 Task: Check the sale-to-list ratio of office in the last 5 years.
Action: Mouse moved to (782, 176)
Screenshot: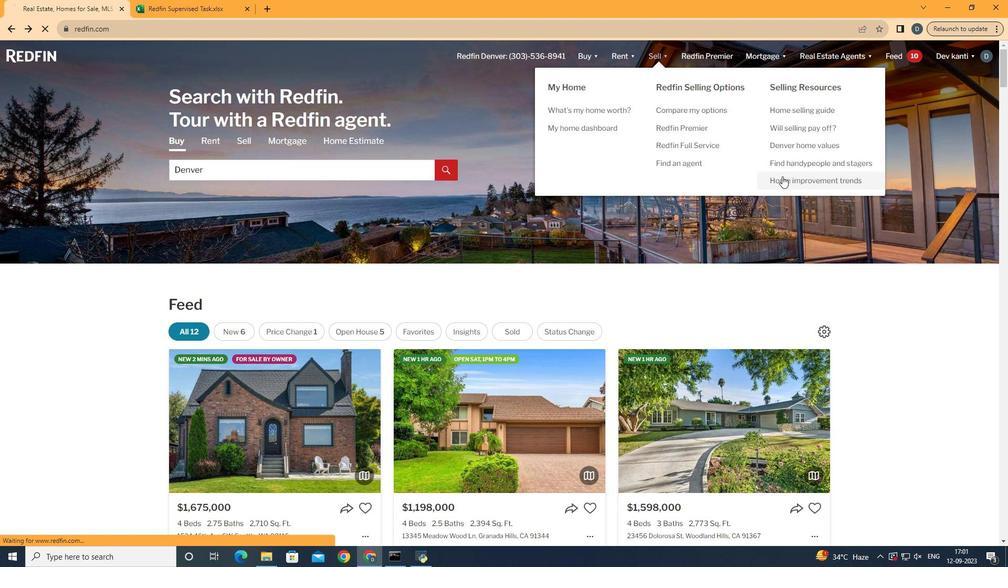 
Action: Mouse pressed left at (782, 176)
Screenshot: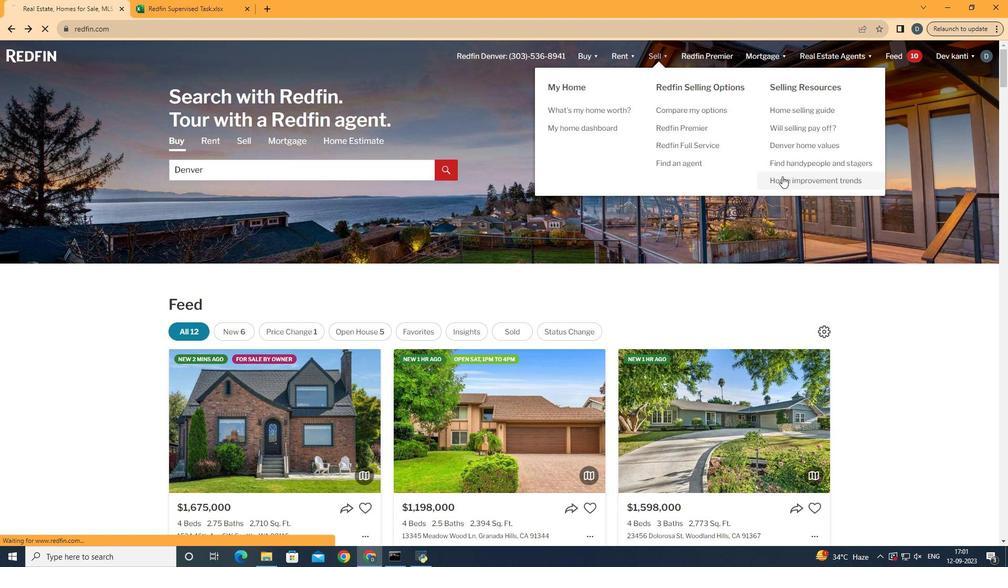 
Action: Mouse moved to (260, 202)
Screenshot: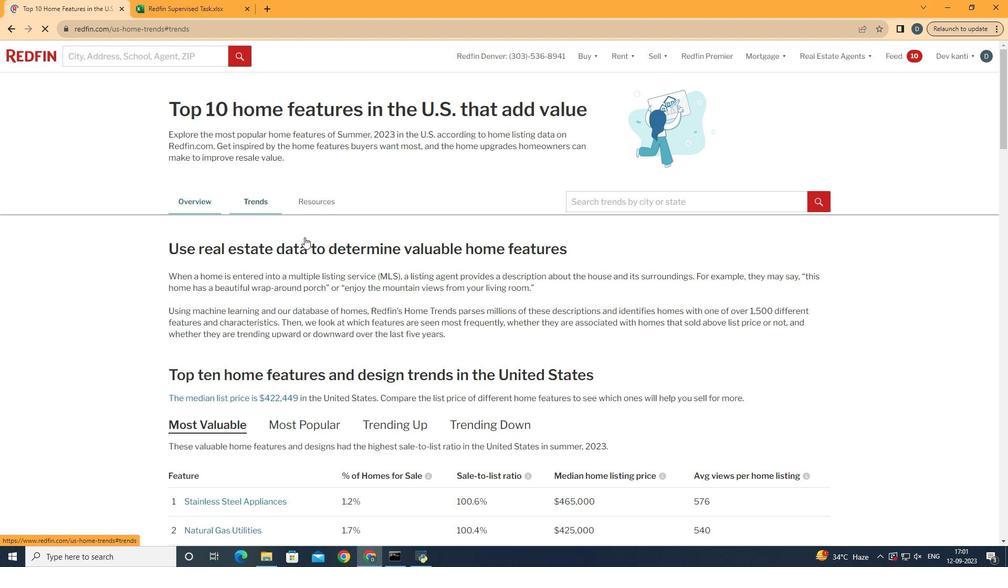 
Action: Mouse pressed left at (260, 202)
Screenshot: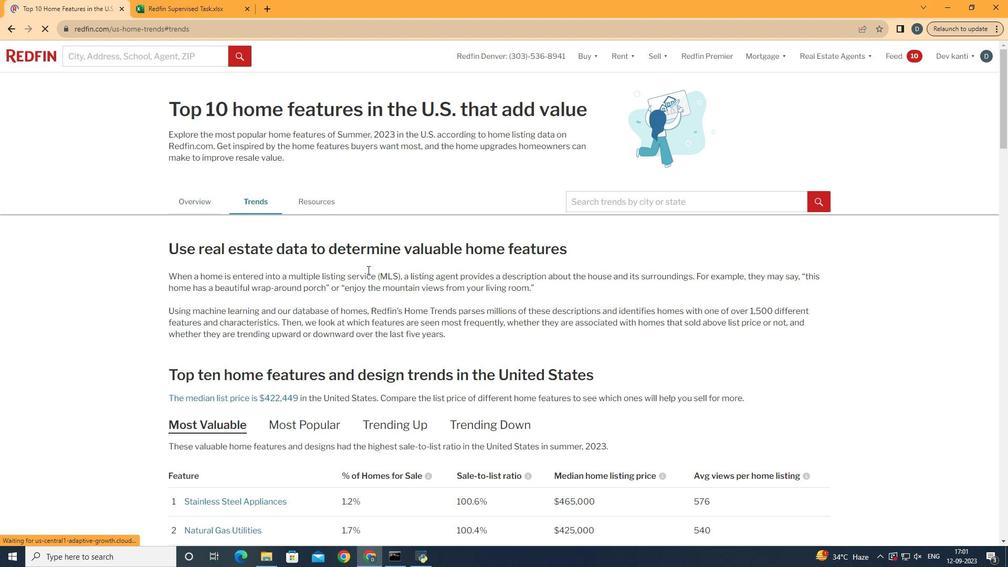
Action: Mouse moved to (384, 284)
Screenshot: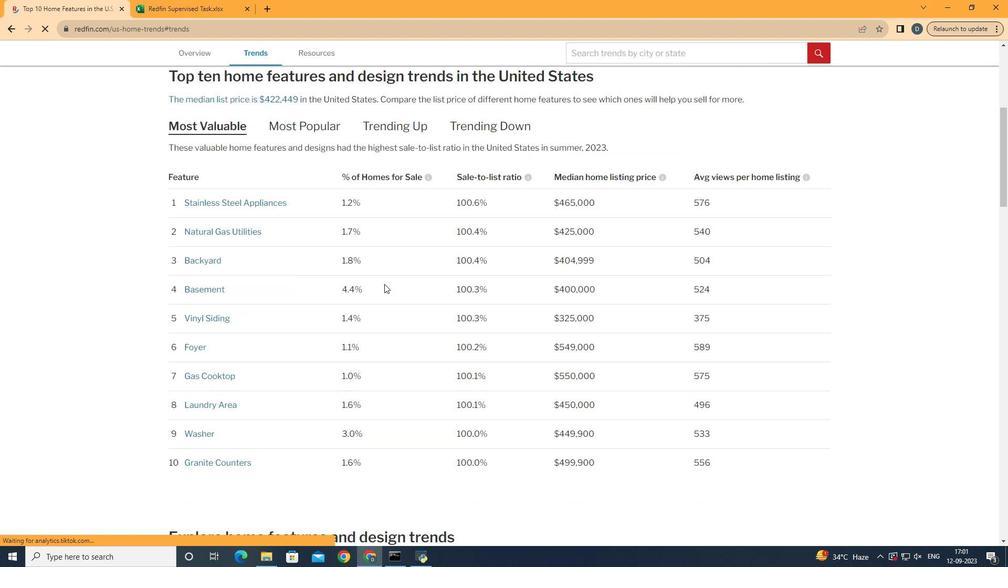 
Action: Mouse scrolled (384, 283) with delta (0, 0)
Screenshot: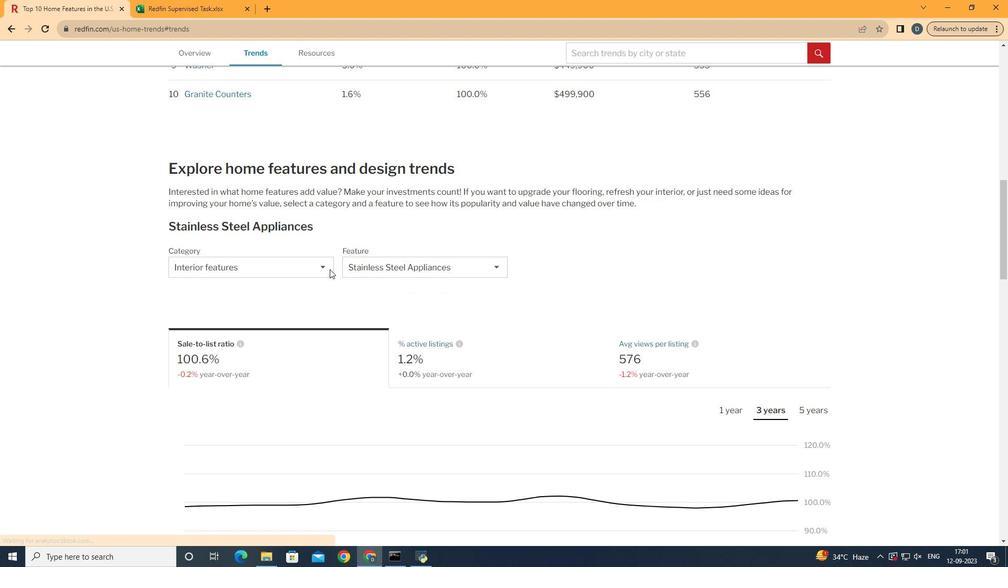 
Action: Mouse scrolled (384, 283) with delta (0, 0)
Screenshot: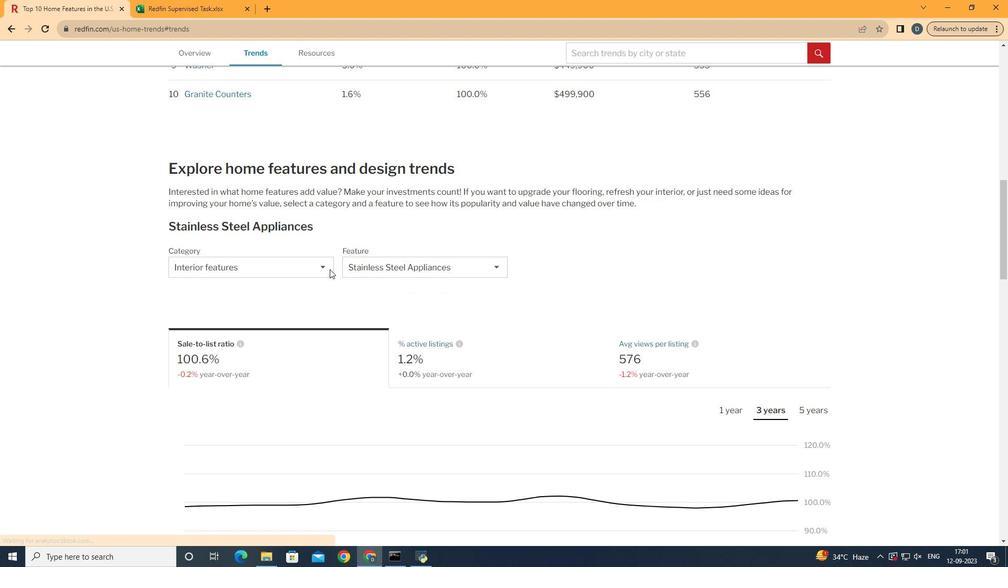 
Action: Mouse scrolled (384, 283) with delta (0, 0)
Screenshot: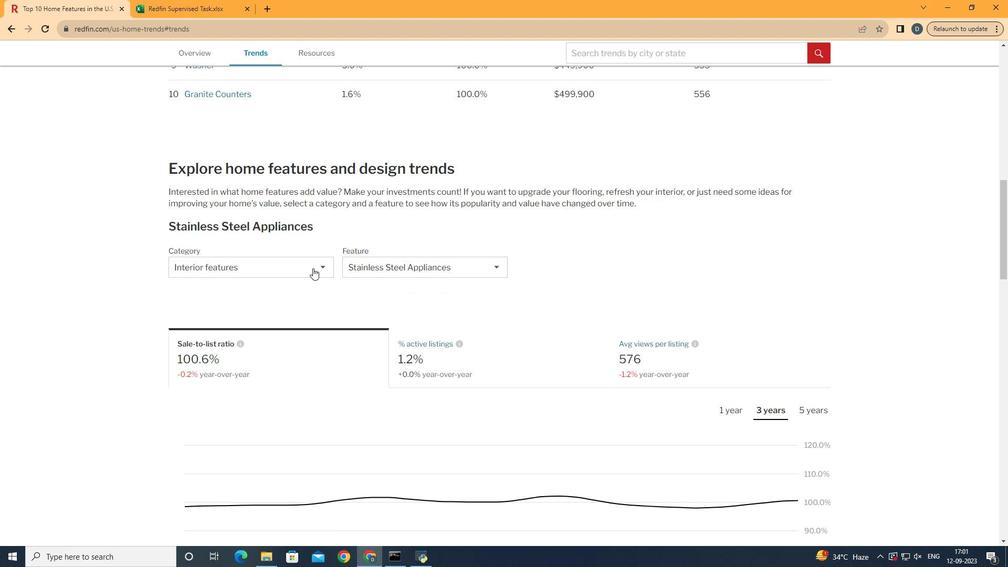 
Action: Mouse scrolled (384, 283) with delta (0, 0)
Screenshot: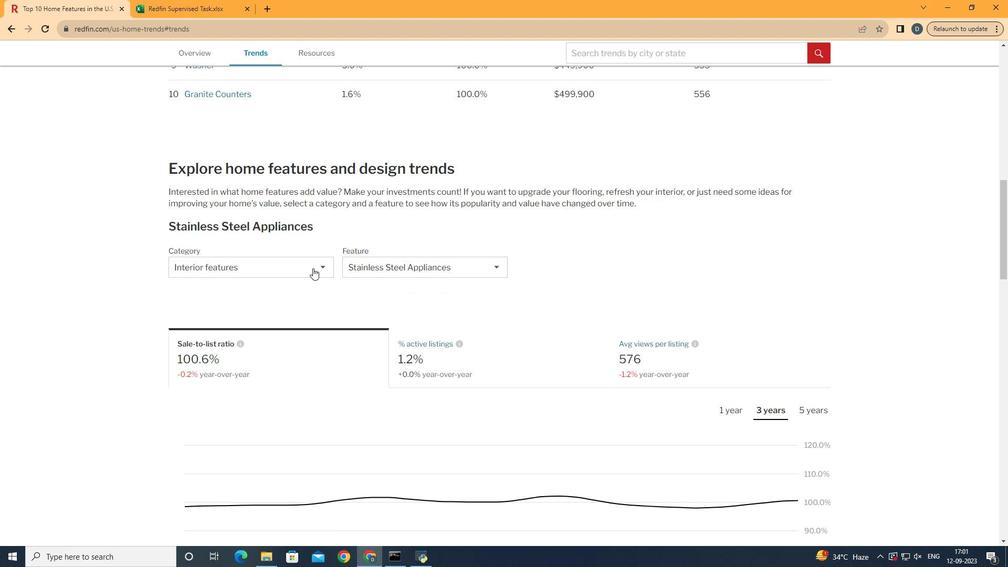 
Action: Mouse scrolled (384, 283) with delta (0, 0)
Screenshot: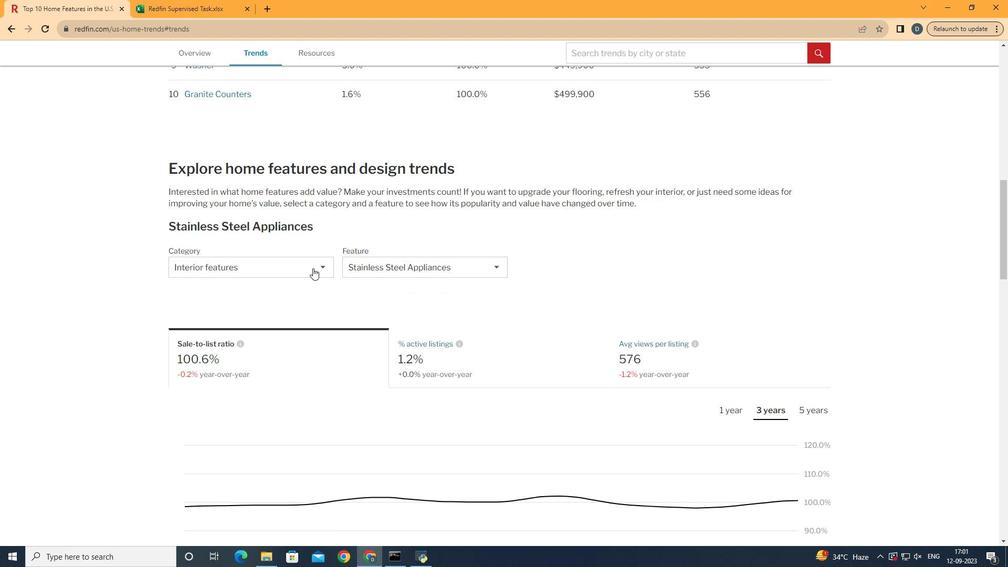 
Action: Mouse scrolled (384, 283) with delta (0, 0)
Screenshot: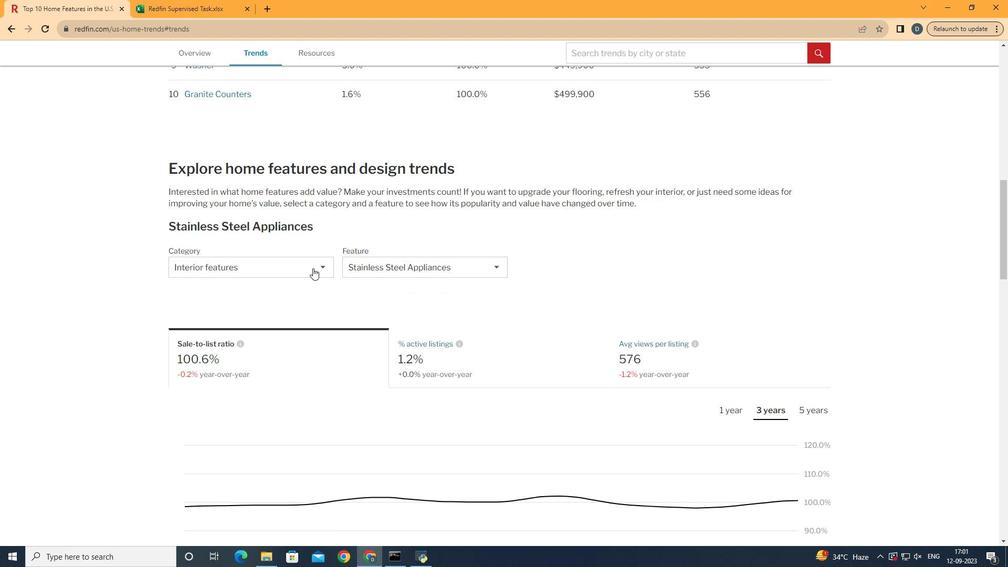 
Action: Mouse scrolled (384, 283) with delta (0, 0)
Screenshot: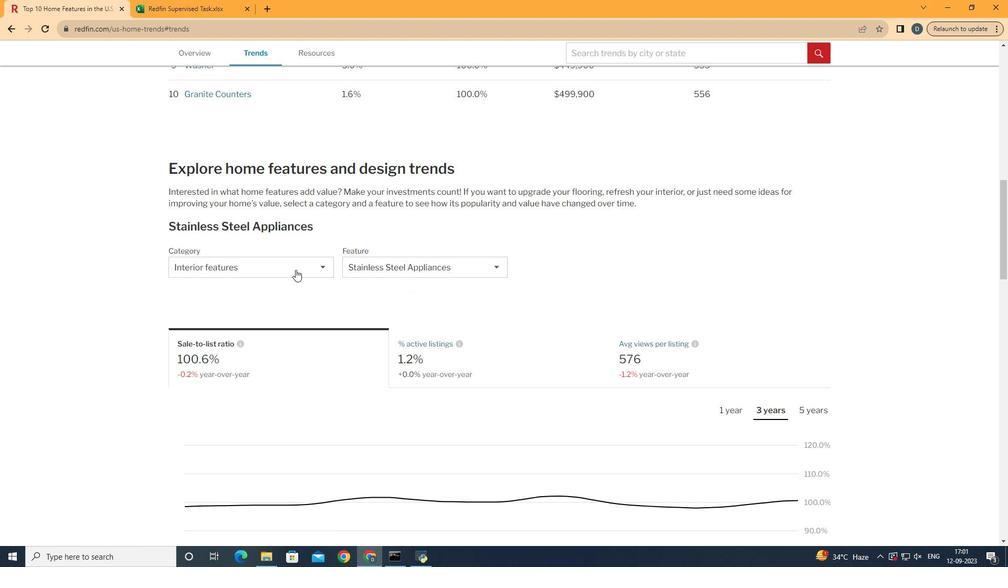 
Action: Mouse moved to (295, 269)
Screenshot: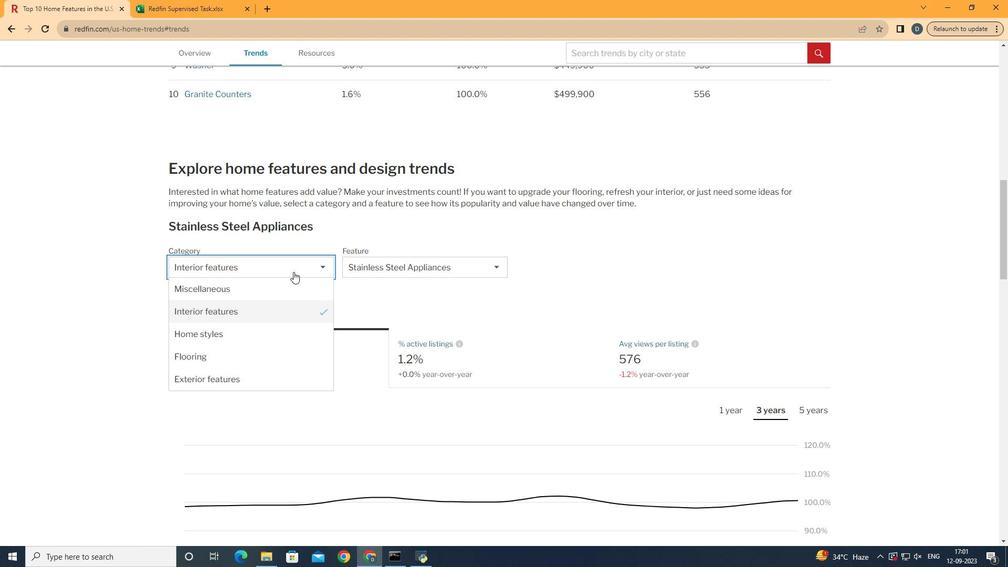
Action: Mouse pressed left at (295, 269)
Screenshot: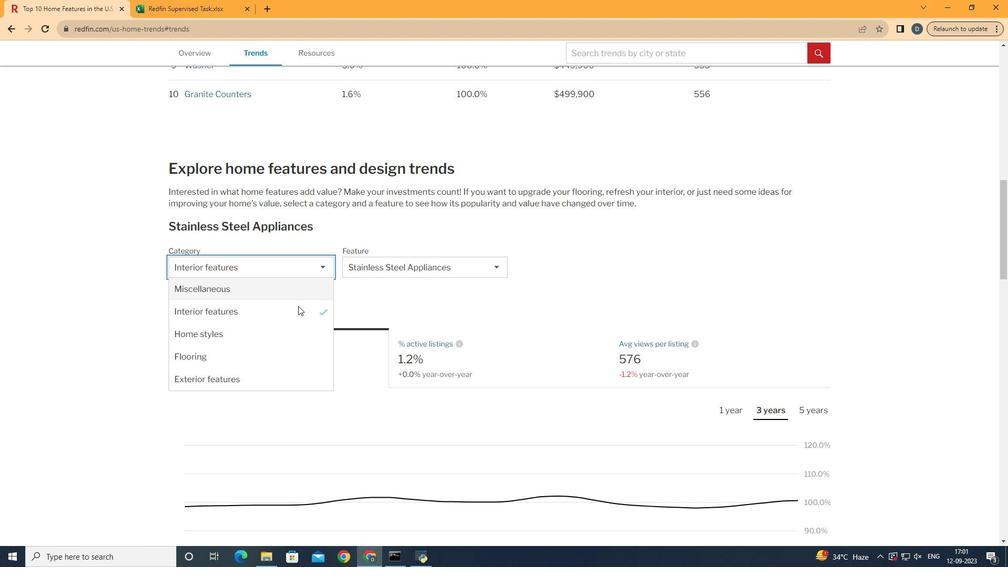
Action: Mouse moved to (299, 309)
Screenshot: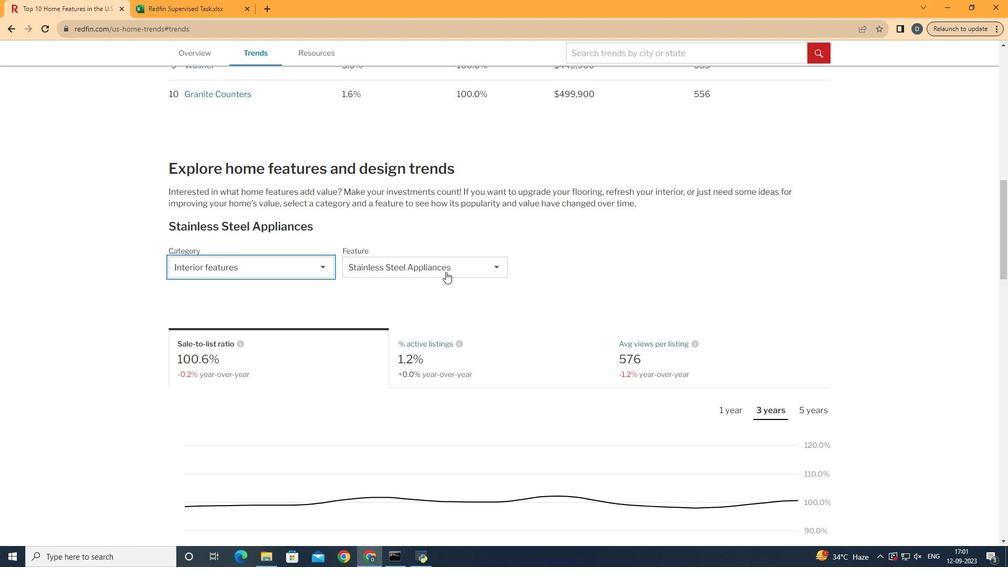 
Action: Mouse pressed left at (299, 309)
Screenshot: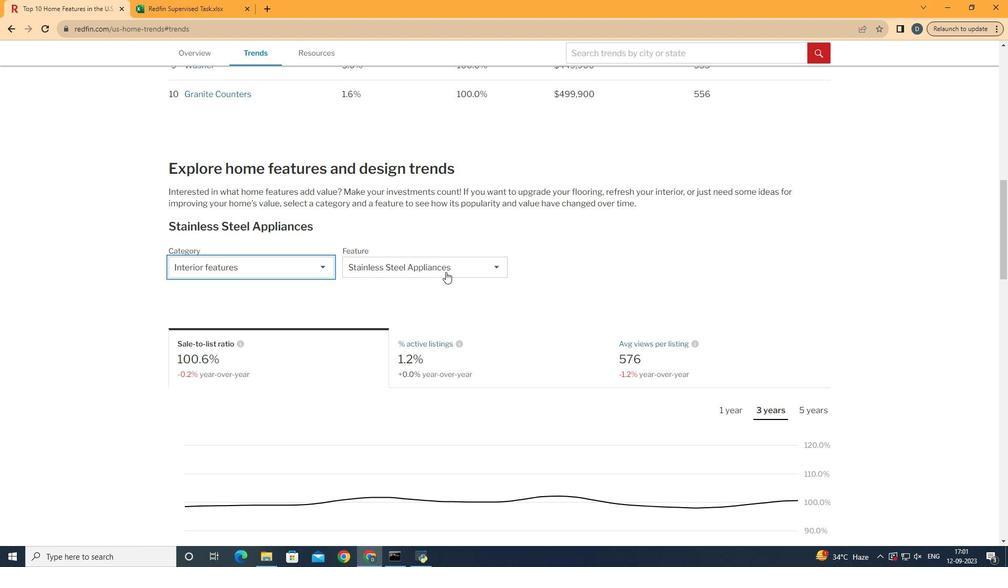 
Action: Mouse moved to (445, 272)
Screenshot: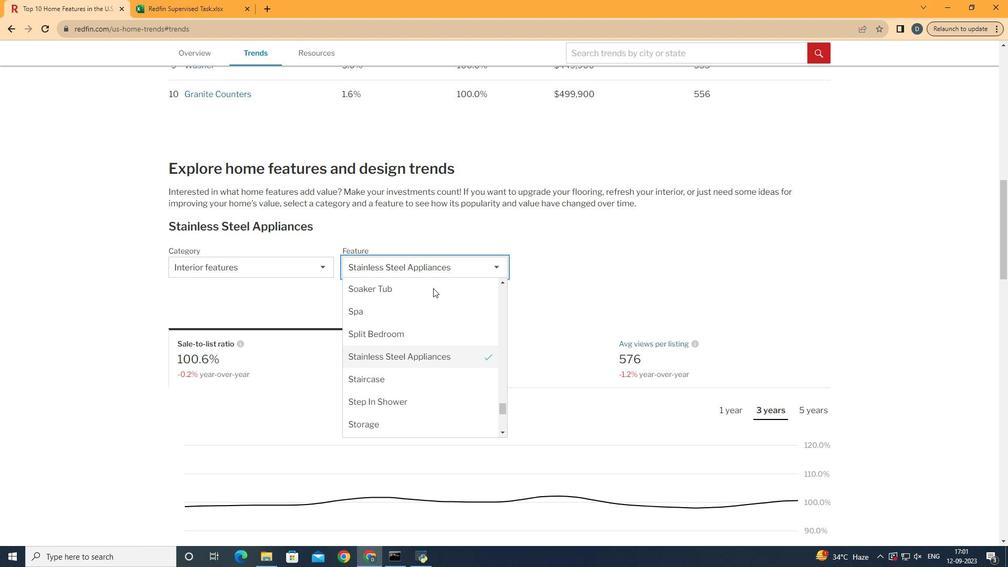 
Action: Mouse pressed left at (445, 272)
Screenshot: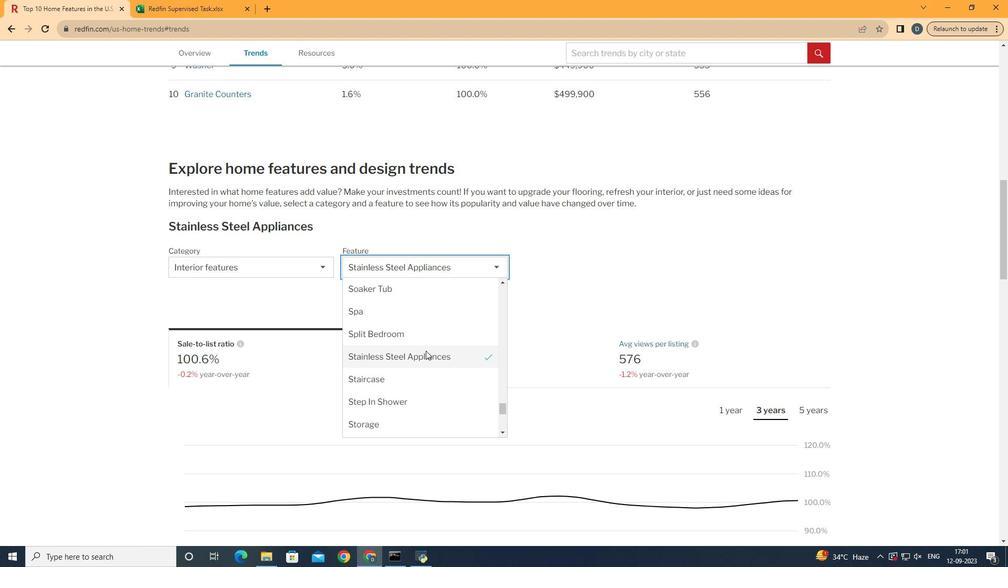 
Action: Mouse moved to (425, 350)
Screenshot: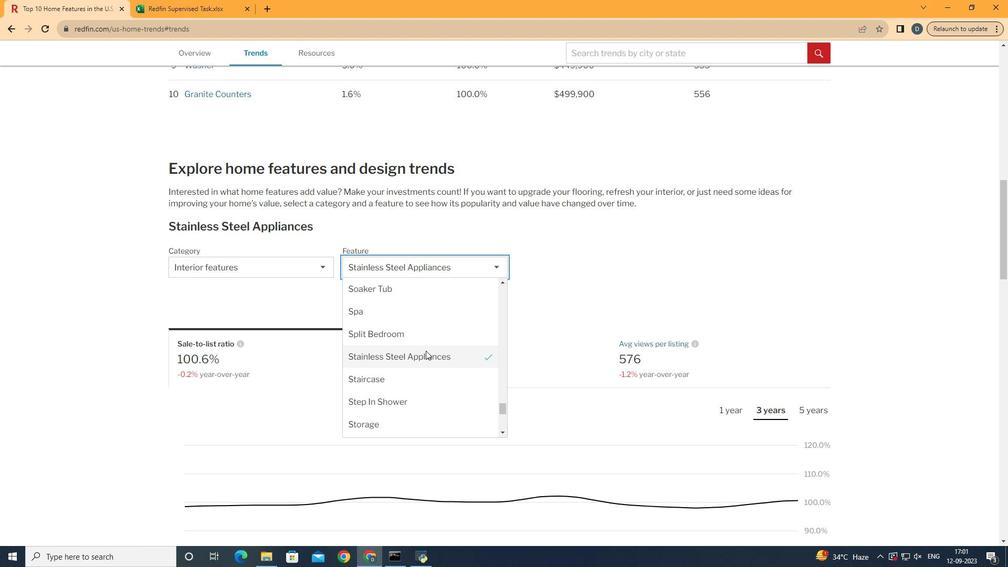 
Action: Mouse scrolled (425, 351) with delta (0, 0)
Screenshot: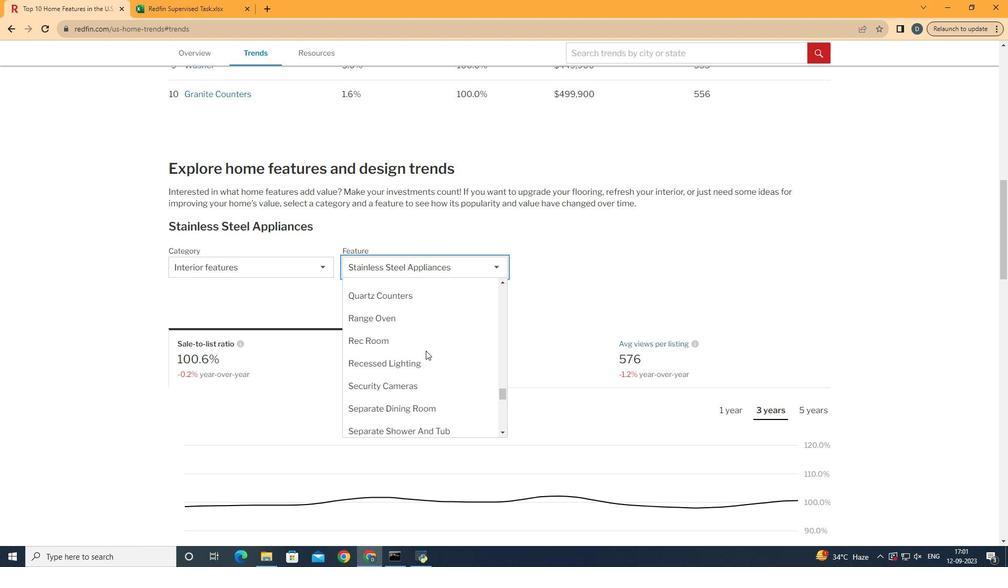 
Action: Mouse scrolled (425, 351) with delta (0, 0)
Screenshot: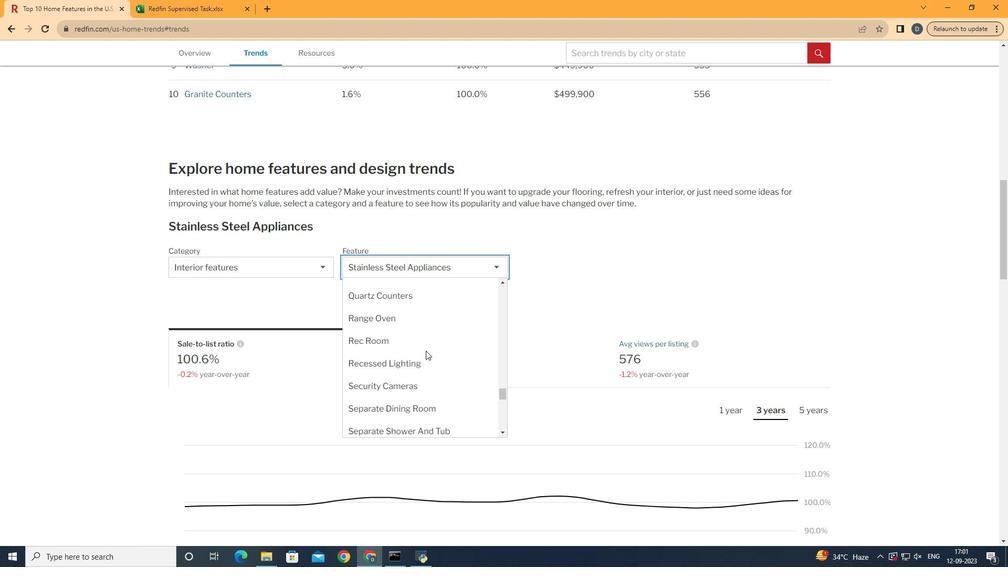
Action: Mouse scrolled (425, 351) with delta (0, 0)
Screenshot: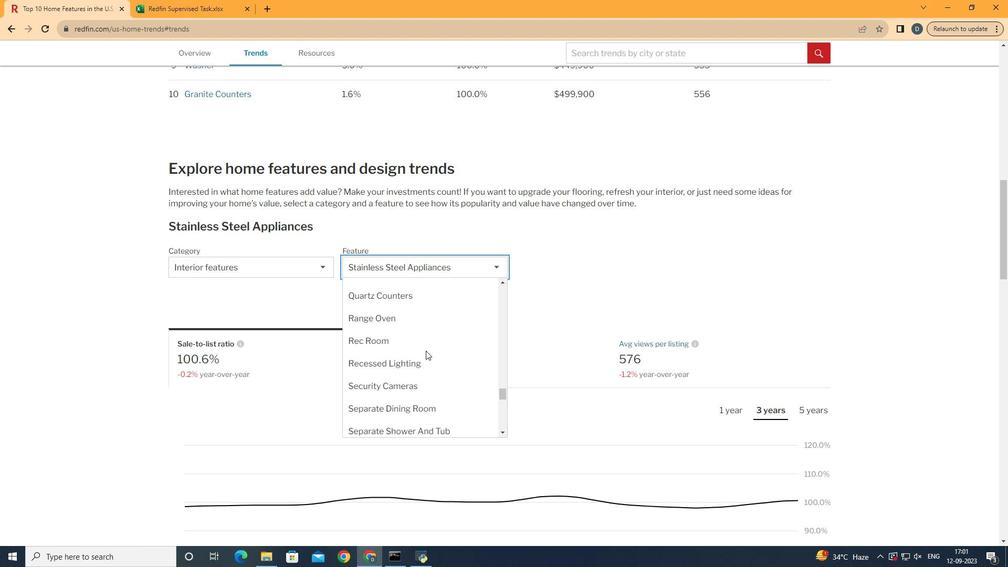 
Action: Mouse scrolled (425, 351) with delta (0, 0)
Screenshot: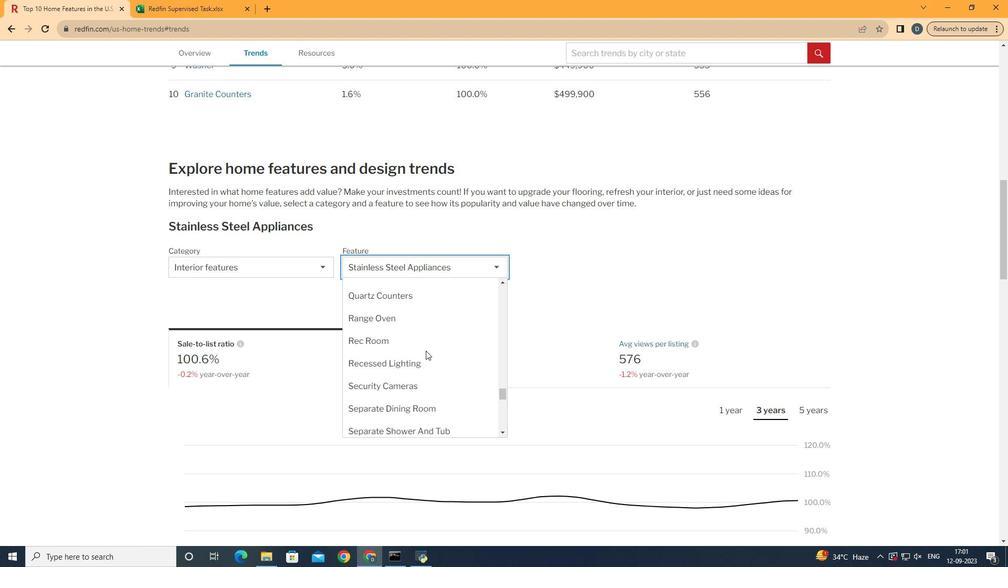 
Action: Mouse scrolled (425, 351) with delta (0, 0)
Screenshot: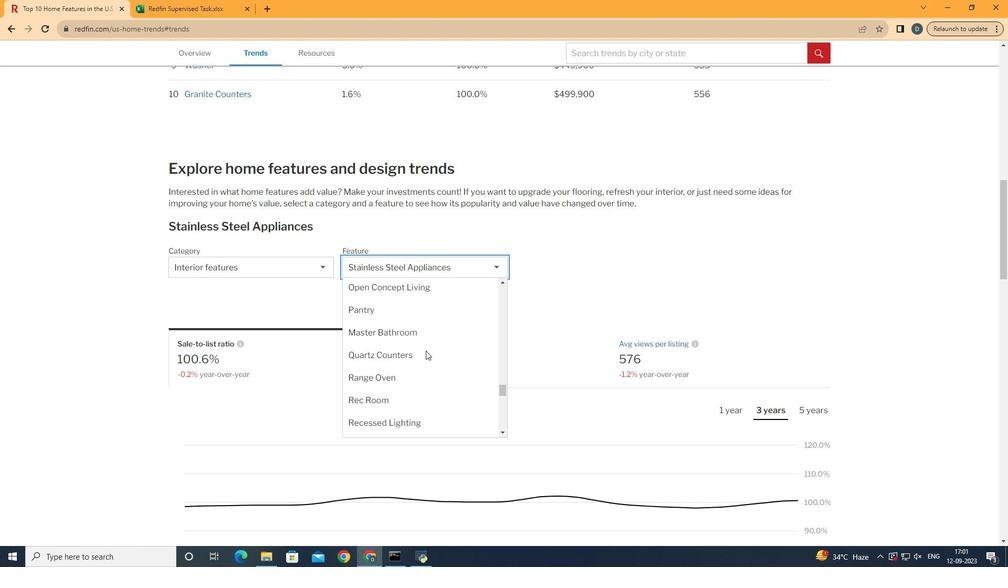 
Action: Mouse scrolled (425, 351) with delta (0, 0)
Screenshot: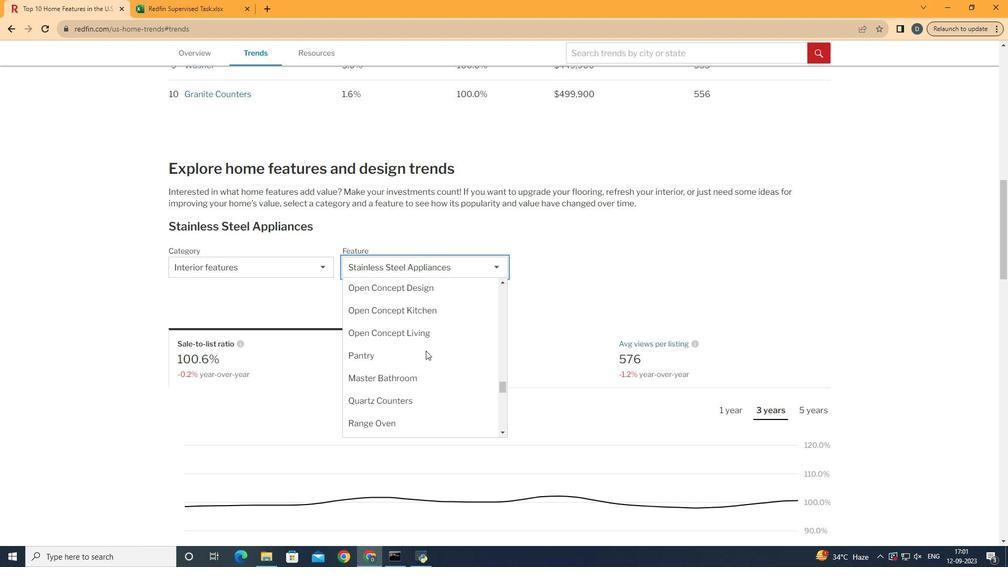 
Action: Mouse moved to (423, 341)
Screenshot: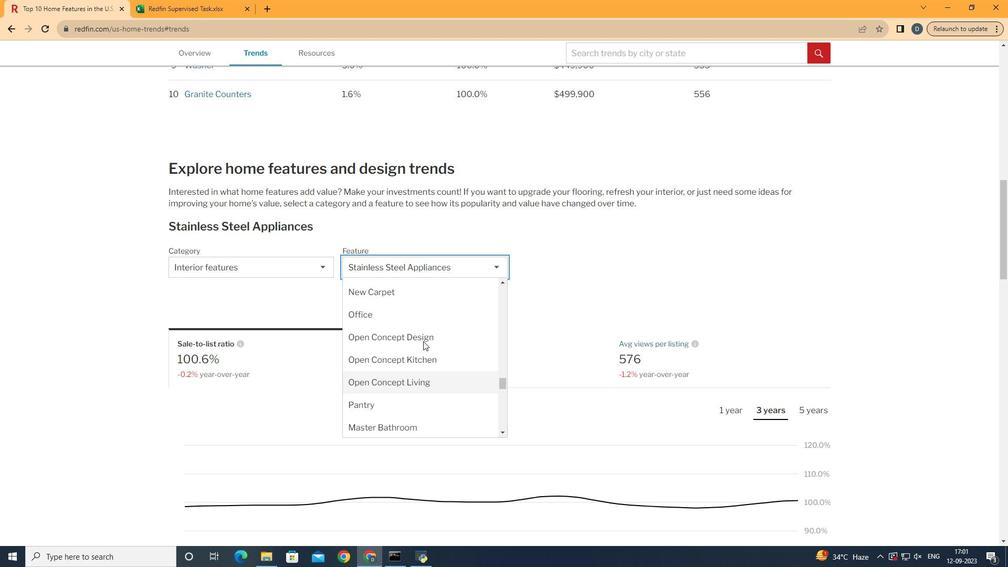 
Action: Mouse scrolled (423, 341) with delta (0, 0)
Screenshot: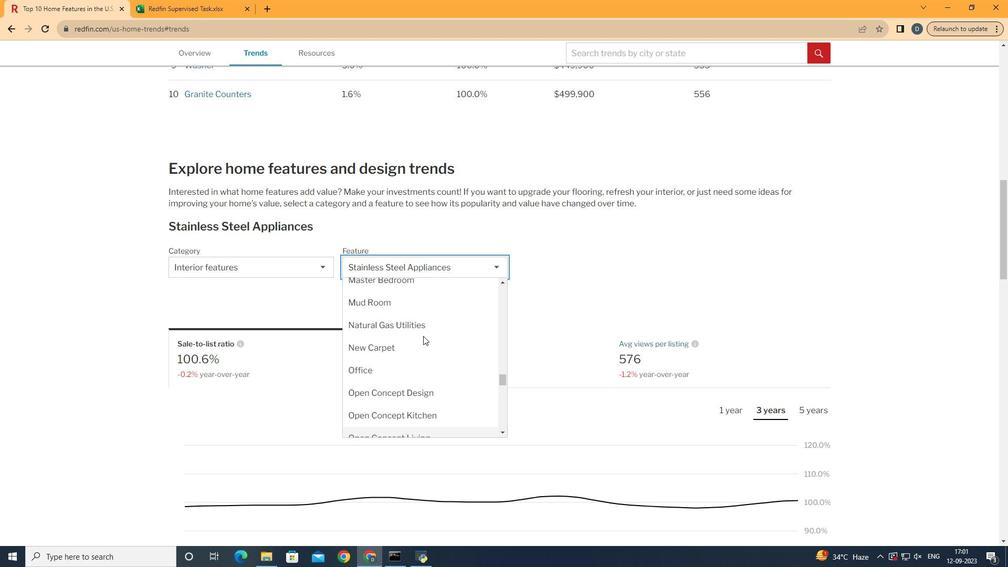 
Action: Mouse scrolled (423, 341) with delta (0, 0)
Screenshot: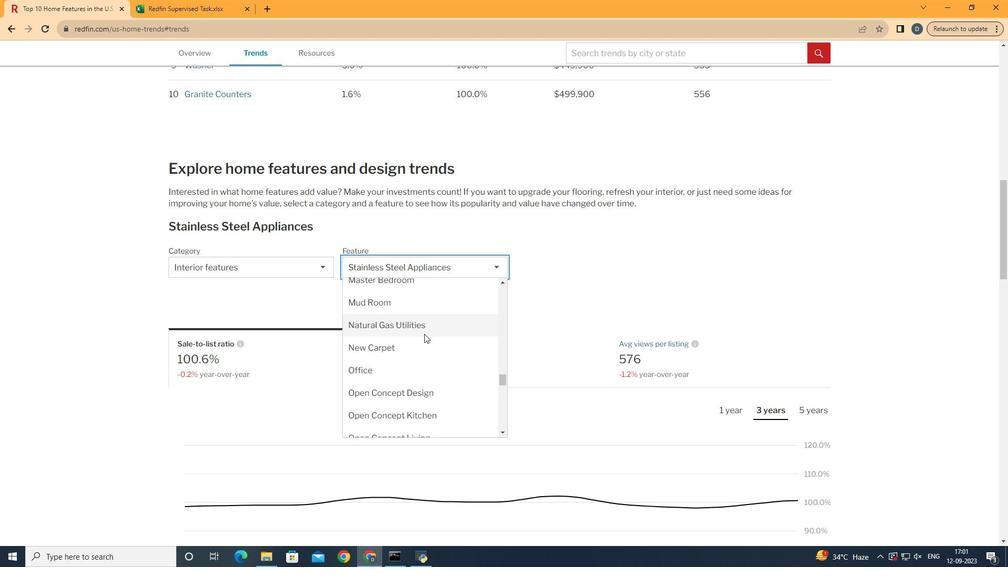 
Action: Mouse moved to (418, 362)
Screenshot: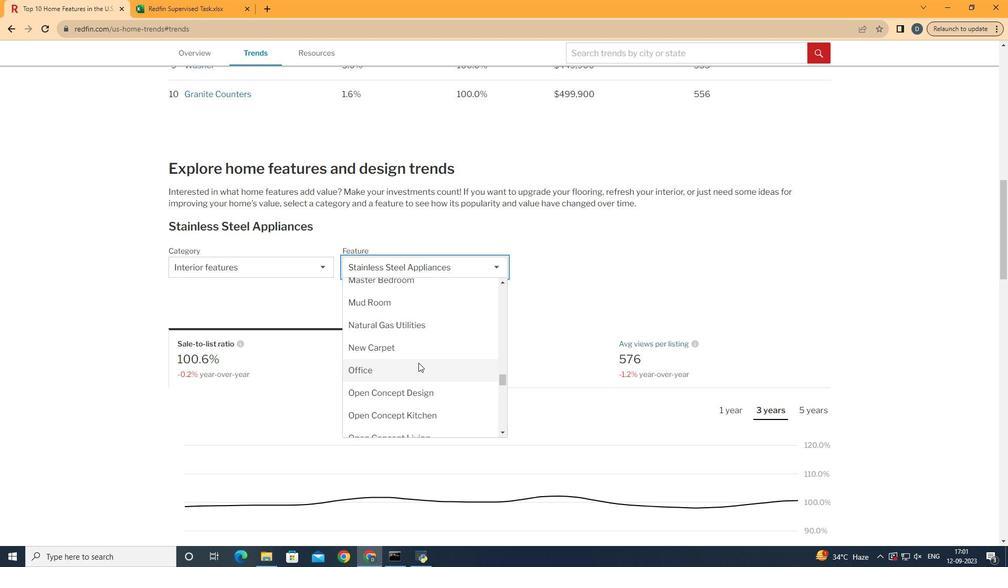
Action: Mouse pressed left at (418, 362)
Screenshot: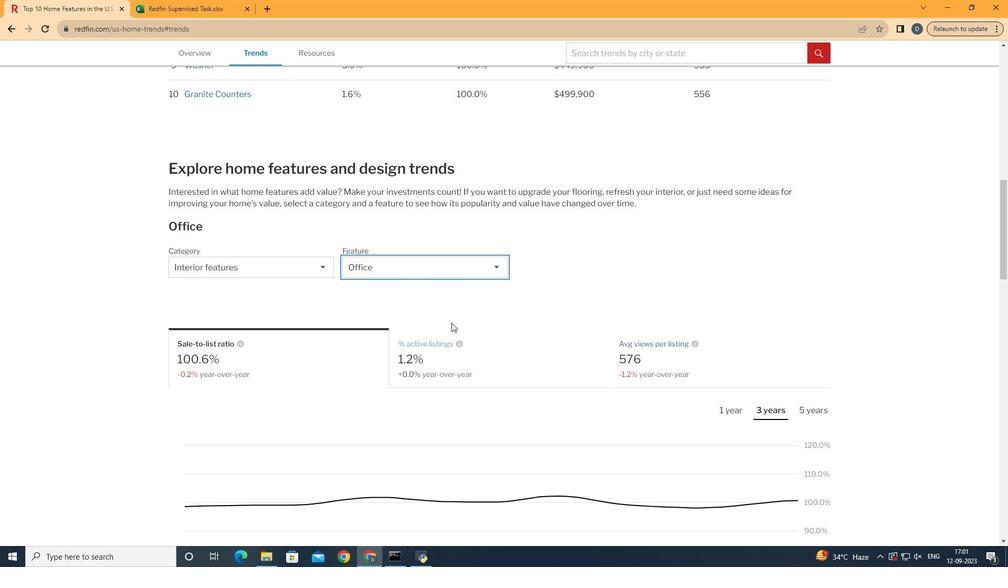 
Action: Mouse moved to (546, 305)
Screenshot: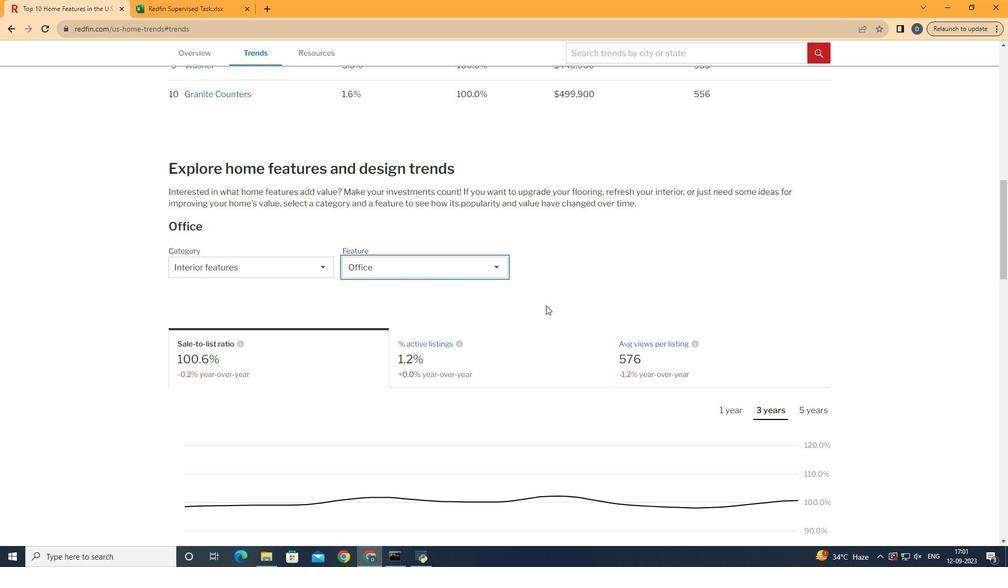 
Action: Mouse scrolled (546, 305) with delta (0, 0)
Screenshot: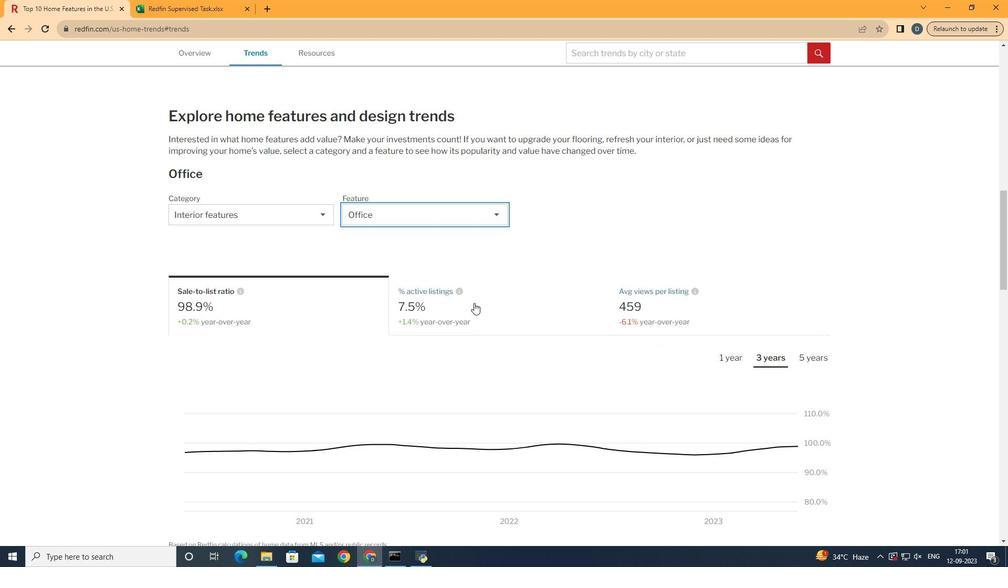 
Action: Mouse moved to (354, 312)
Screenshot: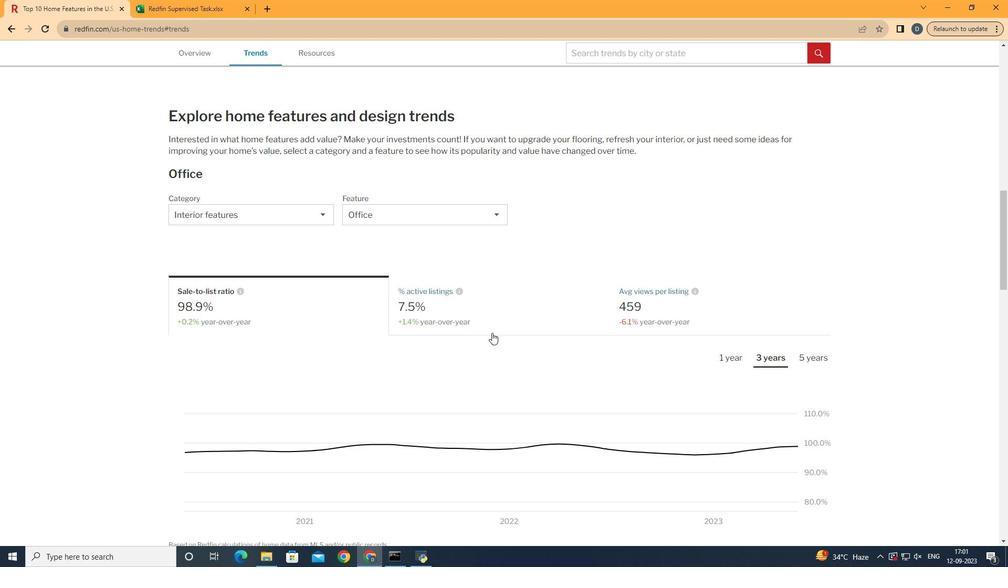 
Action: Mouse pressed left at (354, 312)
Screenshot: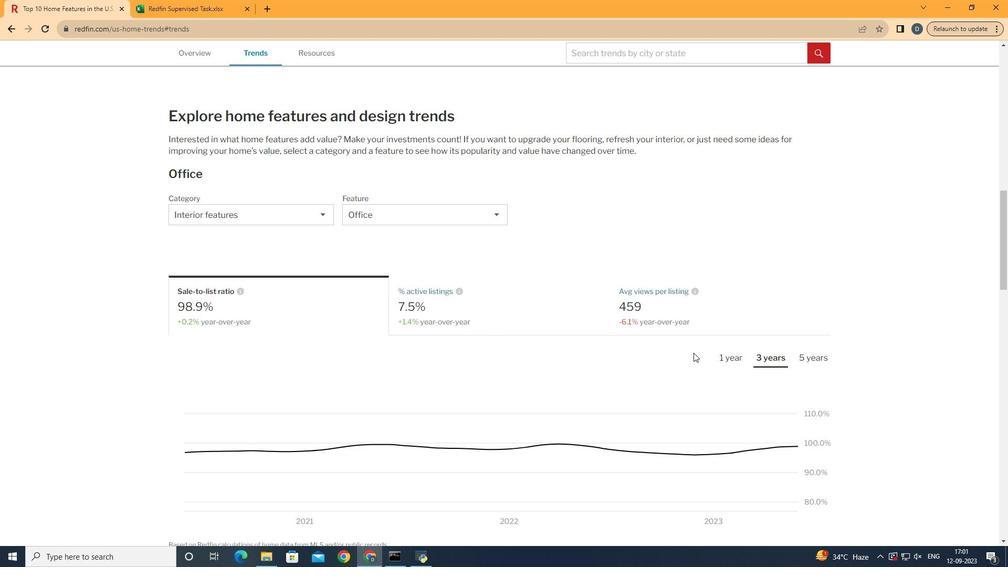 
Action: Mouse moved to (811, 360)
Screenshot: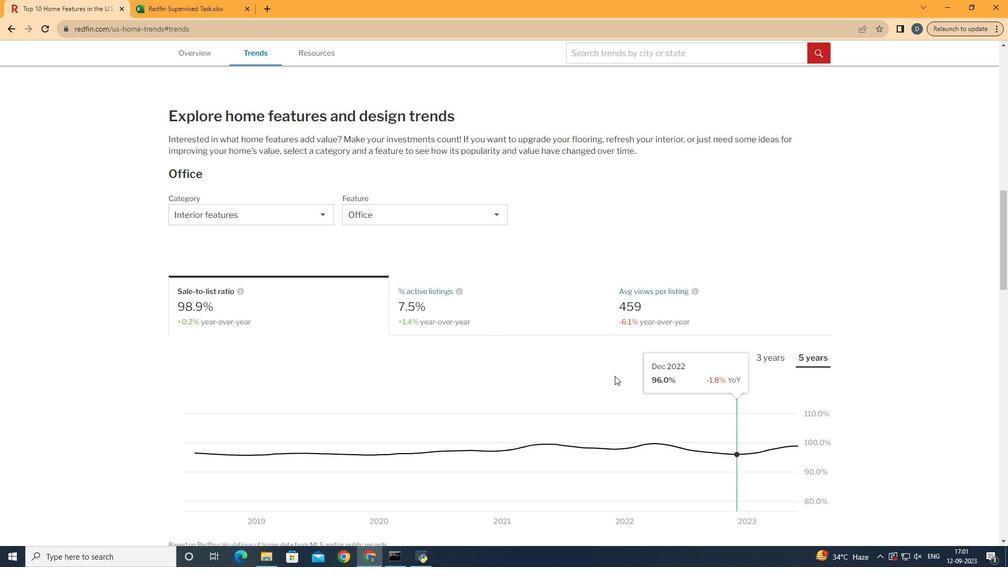 
Action: Mouse pressed left at (811, 360)
Screenshot: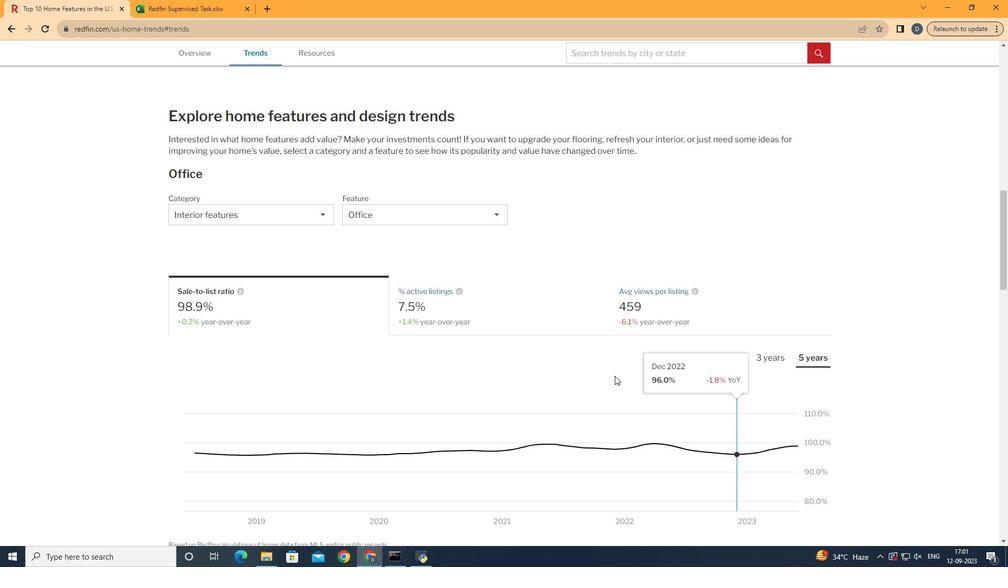 
Action: Mouse moved to (186, 420)
Screenshot: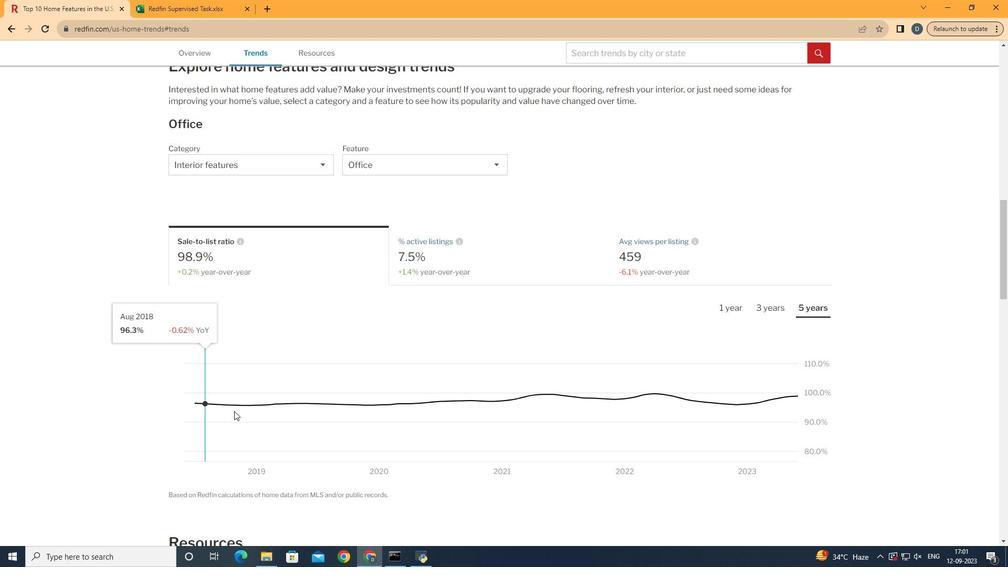 
Action: Mouse scrolled (186, 419) with delta (0, 0)
Screenshot: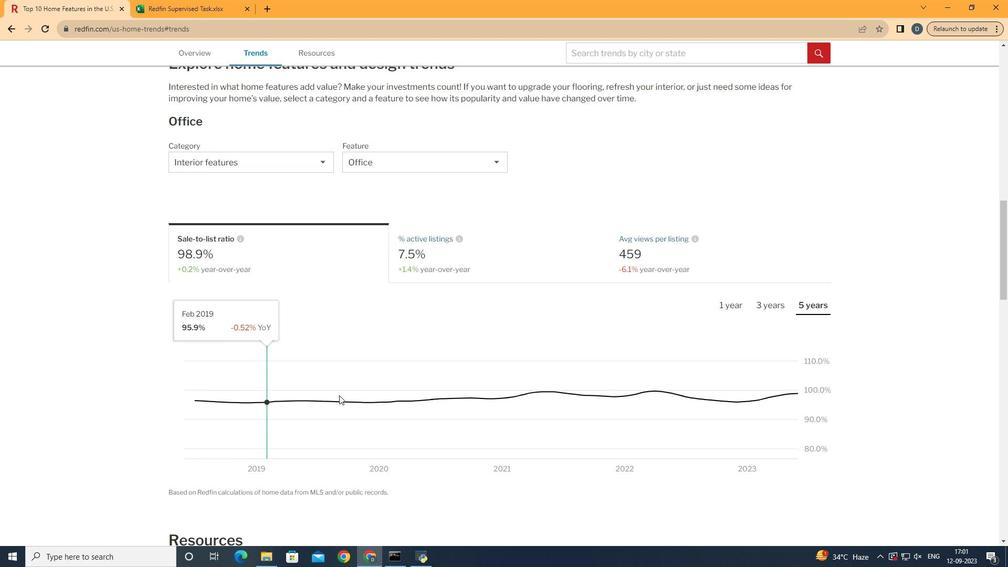
Action: Mouse moved to (811, 388)
Screenshot: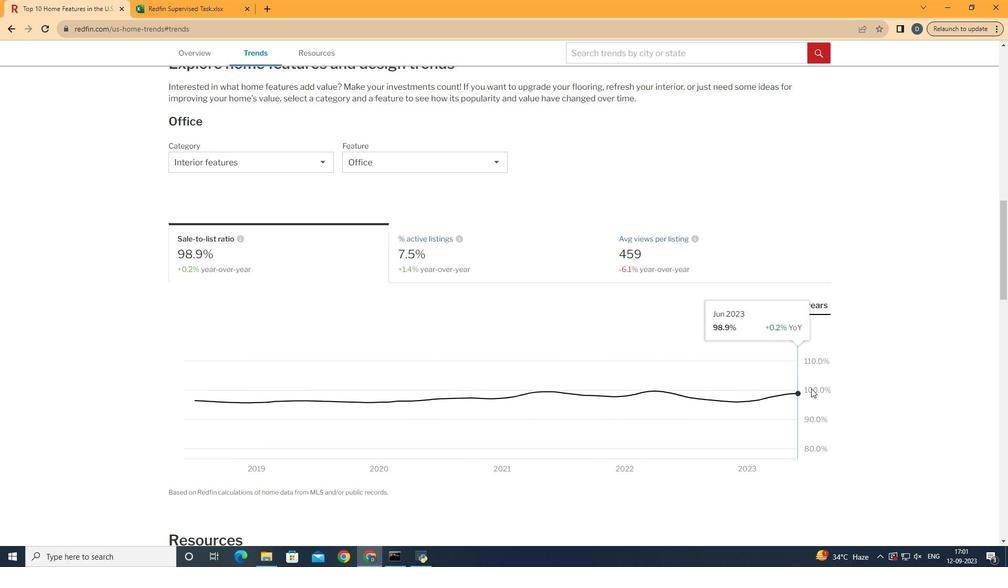
